 Task: Look for space in Magway, Myanmar from 2nd June, 2023 to 15th June, 2023 for 2 adults and 1 pet in price range Rs.10000 to Rs.15000. Place can be entire place with 1  bedroom having 1 bed and 1 bathroom. Property type can be house, flat, guest house, hotel. Amenities needed are: washing machine. Booking option can be shelf check-in. Required host language is English.
Action: Mouse moved to (428, 90)
Screenshot: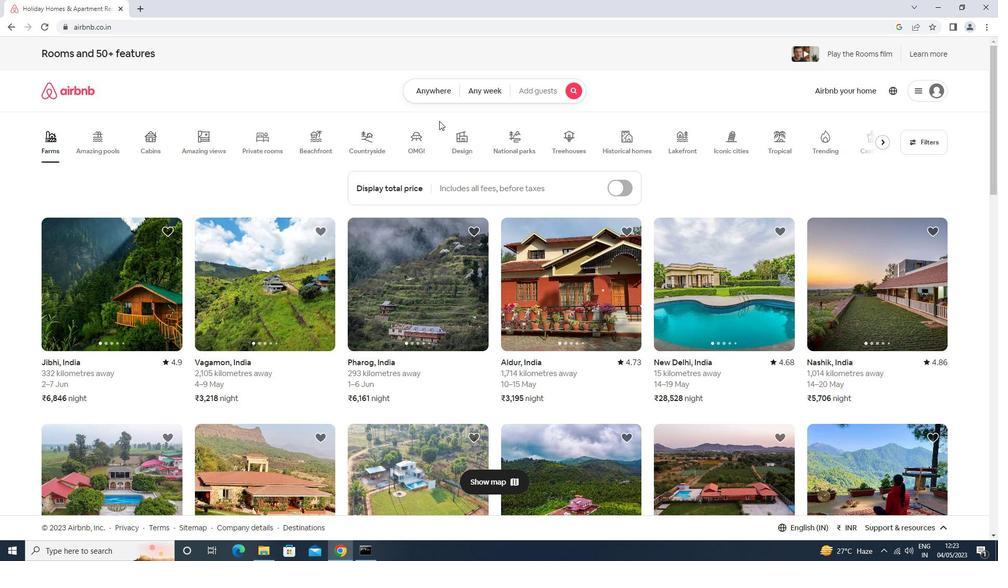 
Action: Mouse pressed left at (428, 90)
Screenshot: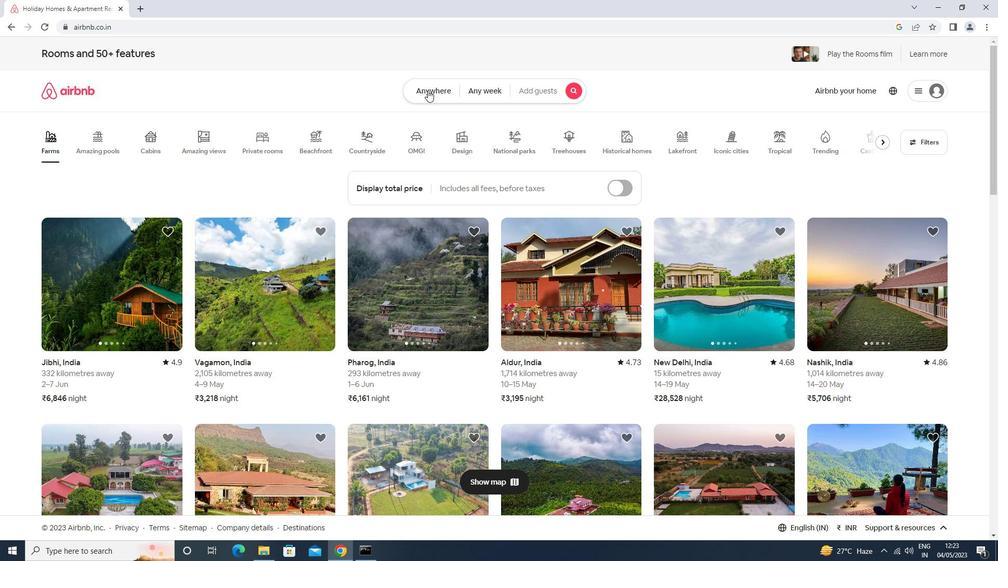 
Action: Mouse moved to (356, 128)
Screenshot: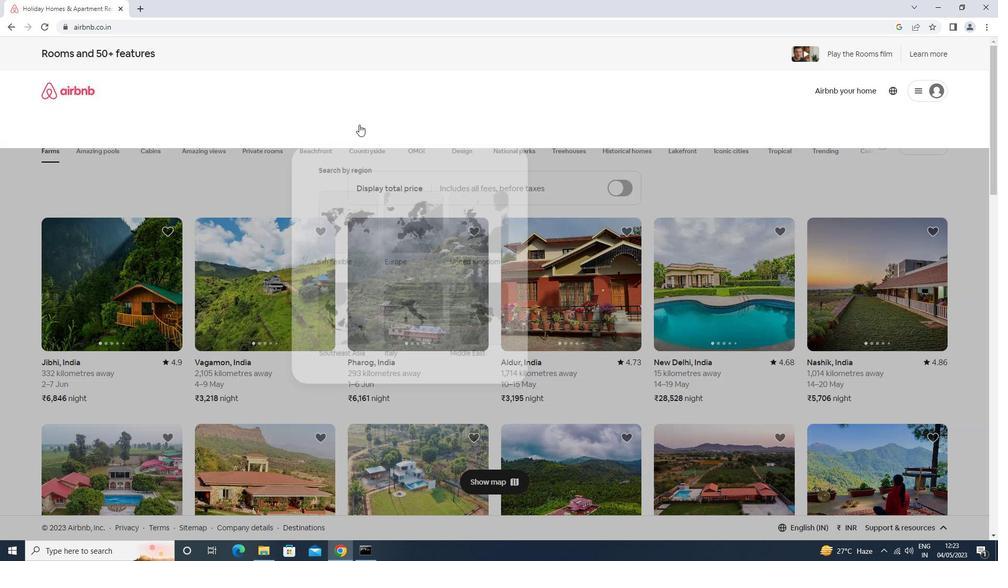 
Action: Mouse pressed left at (356, 128)
Screenshot: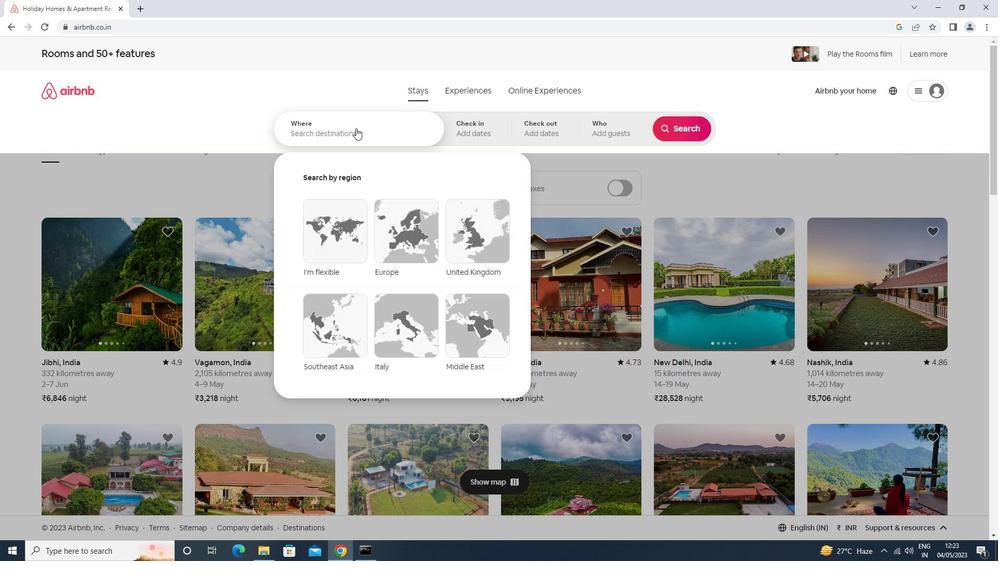 
Action: Mouse moved to (354, 130)
Screenshot: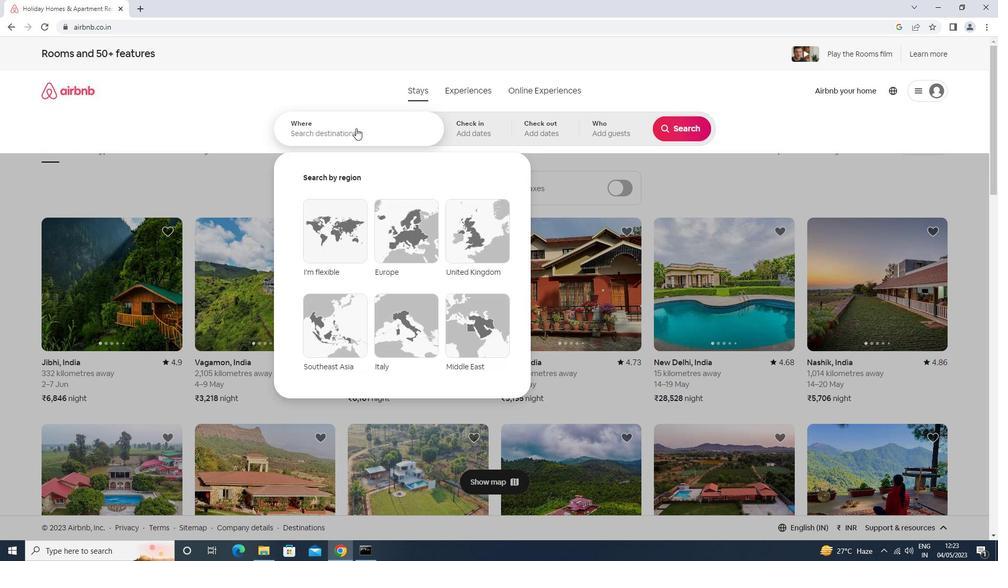 
Action: Key pressed magway<Key.down><Key.enter>
Screenshot: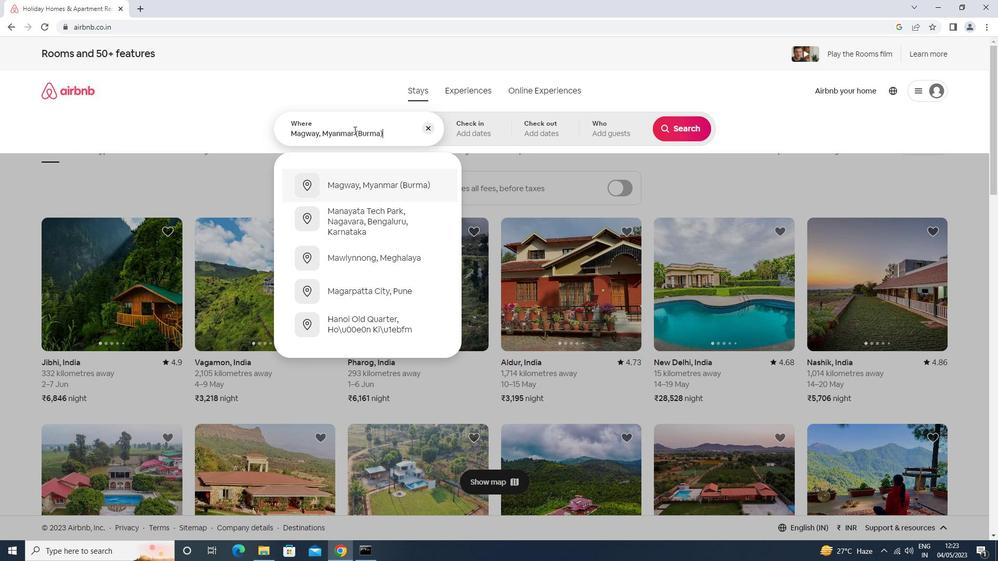 
Action: Mouse moved to (642, 249)
Screenshot: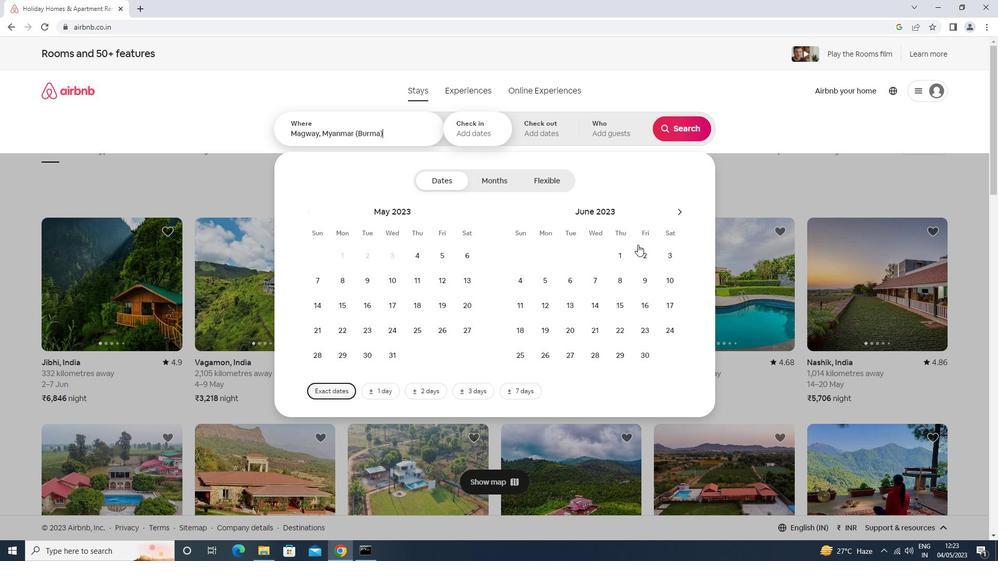 
Action: Mouse pressed left at (642, 249)
Screenshot: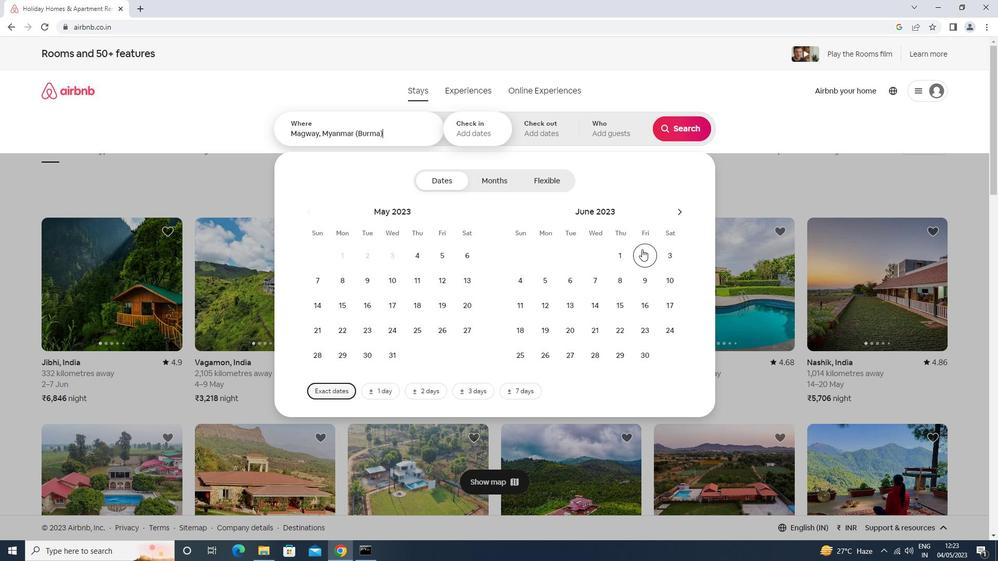 
Action: Mouse moved to (617, 311)
Screenshot: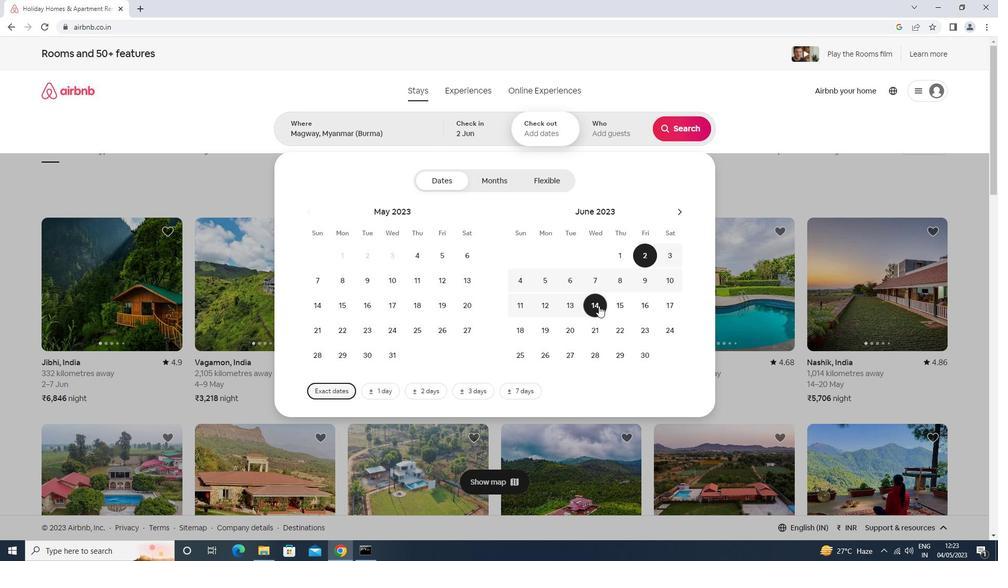 
Action: Mouse pressed left at (617, 311)
Screenshot: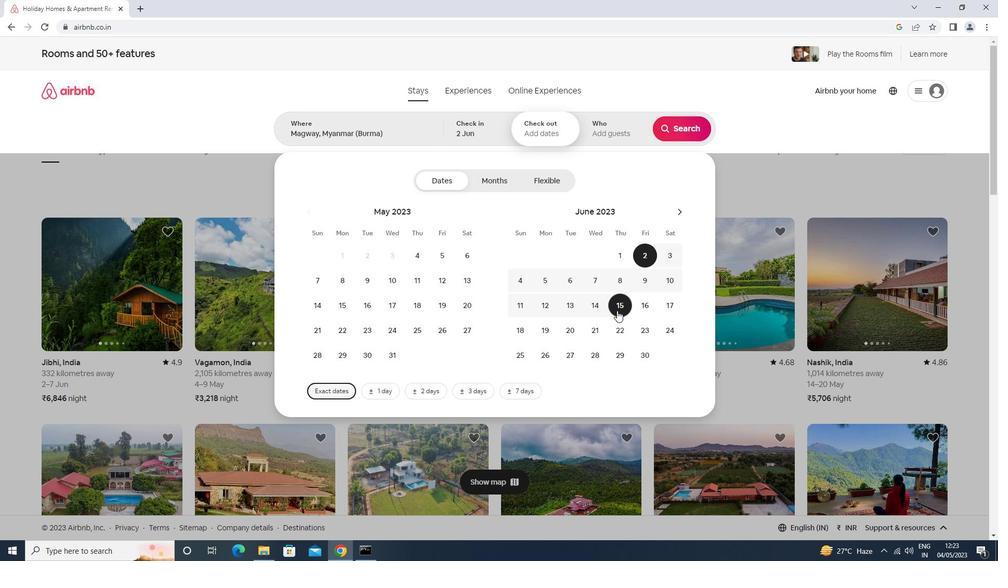 
Action: Mouse moved to (619, 142)
Screenshot: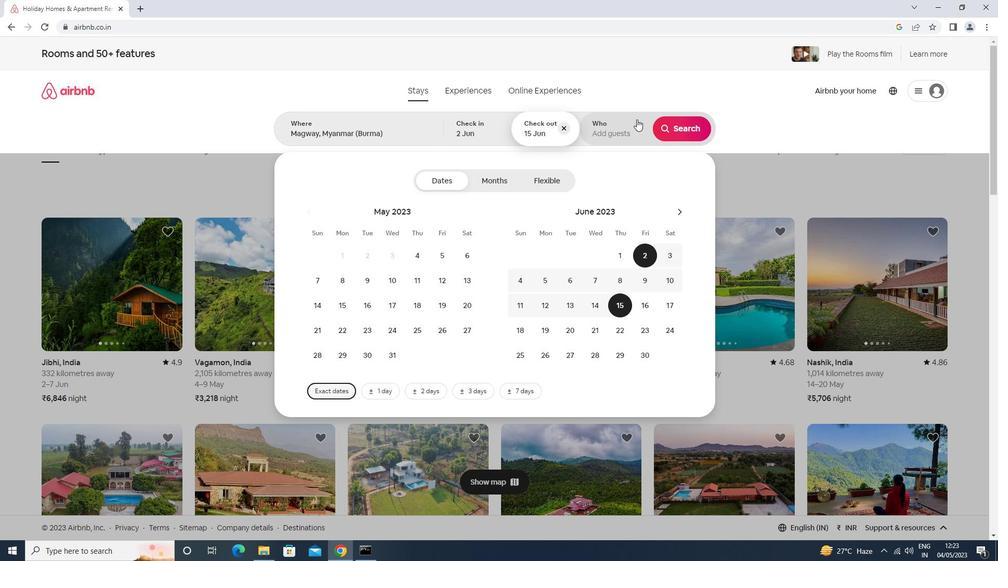 
Action: Mouse pressed left at (619, 142)
Screenshot: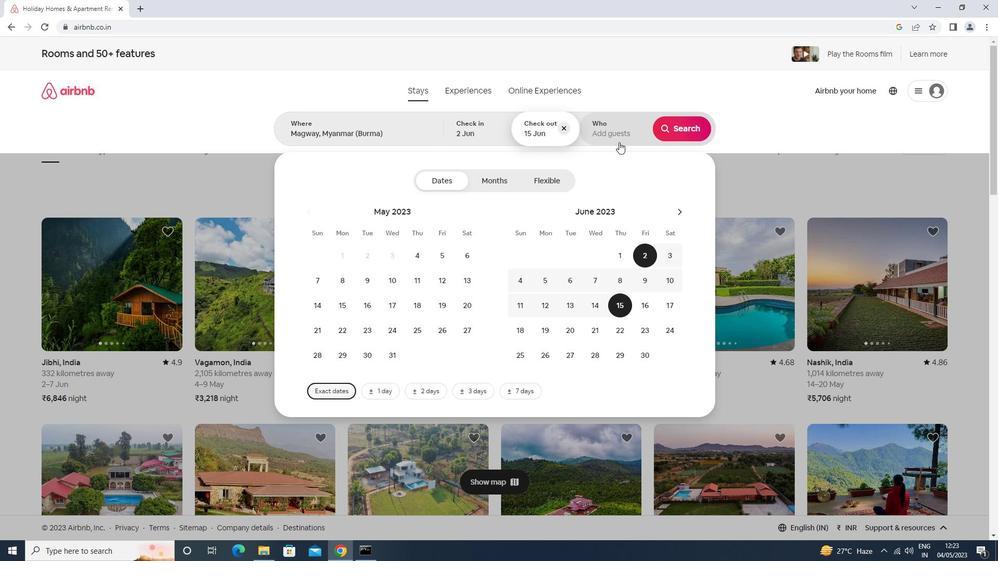 
Action: Mouse moved to (686, 189)
Screenshot: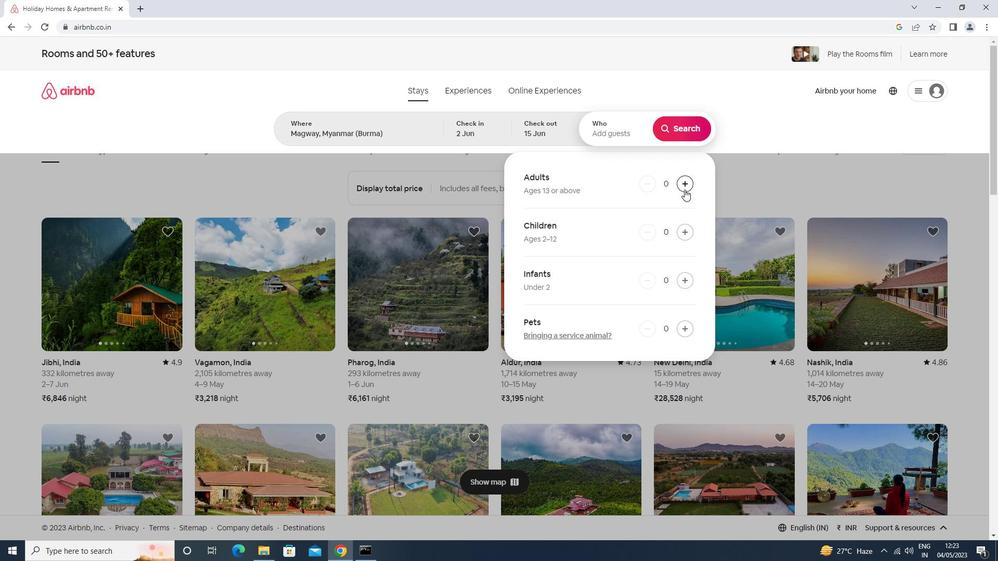 
Action: Mouse pressed left at (686, 189)
Screenshot: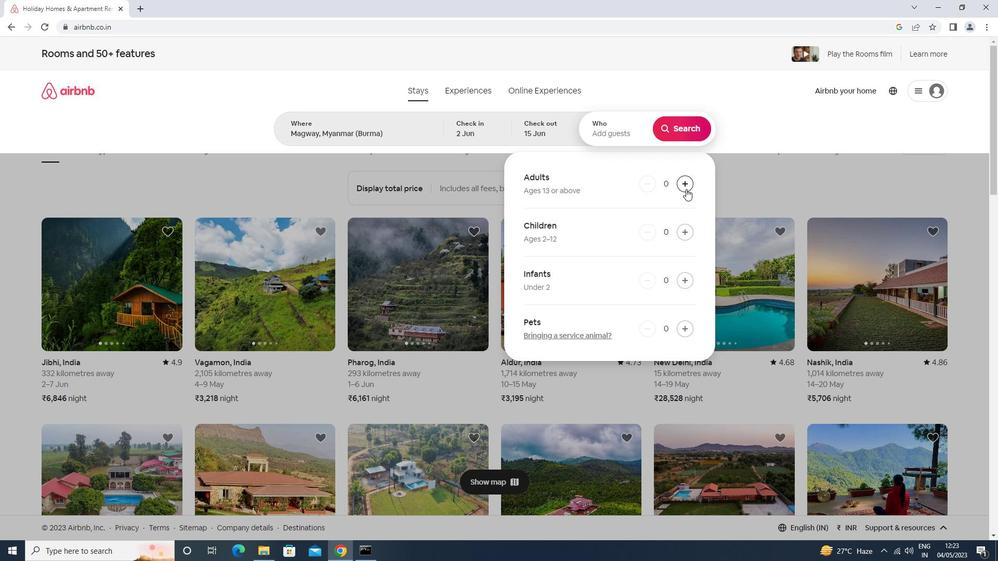 
Action: Mouse moved to (685, 189)
Screenshot: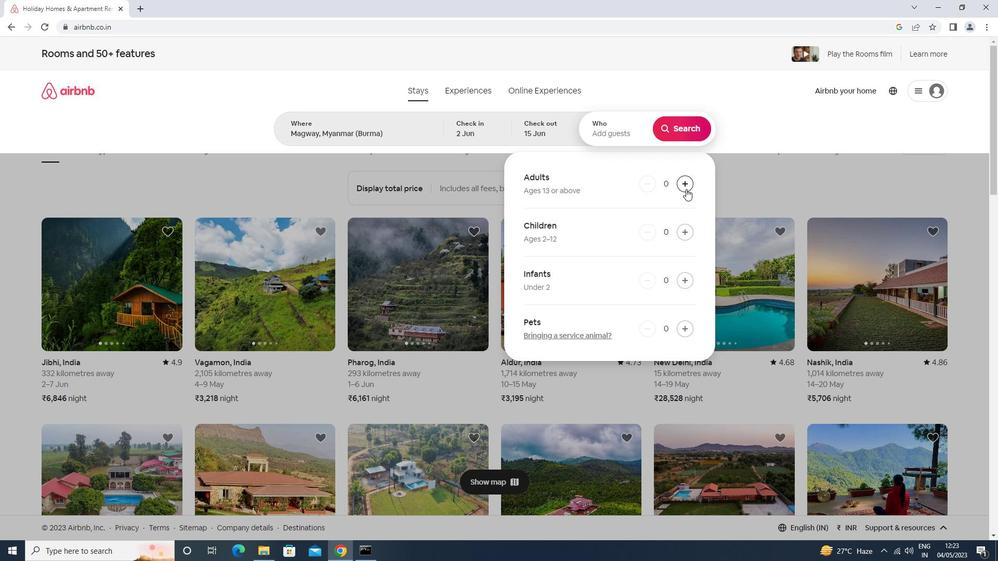 
Action: Mouse pressed left at (685, 189)
Screenshot: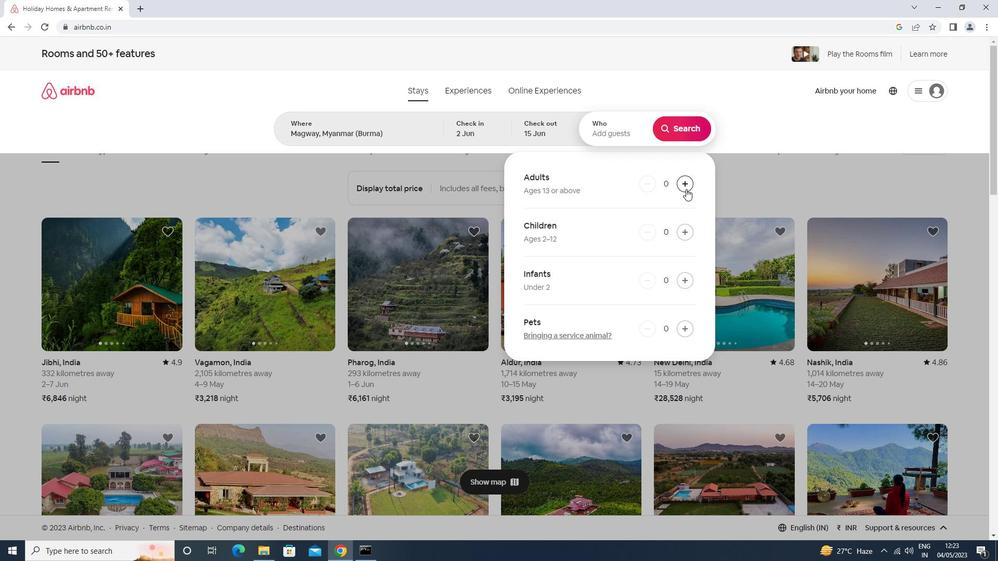 
Action: Mouse moved to (680, 329)
Screenshot: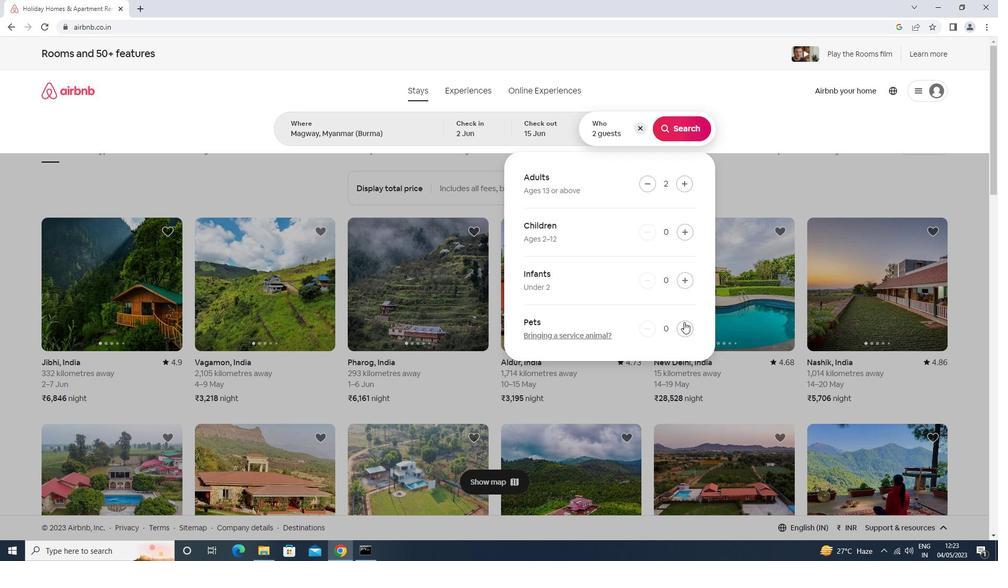 
Action: Mouse pressed left at (680, 329)
Screenshot: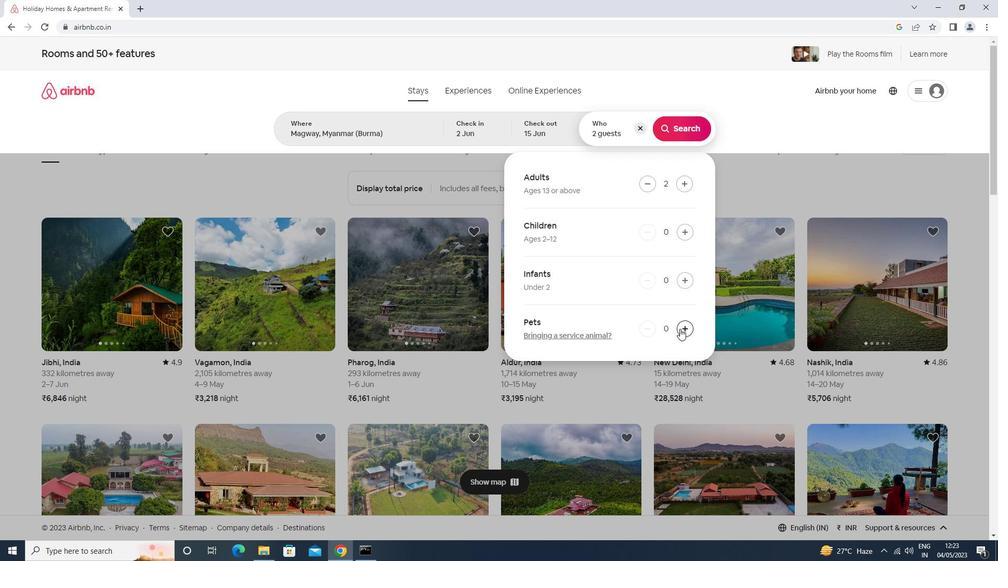 
Action: Mouse moved to (690, 133)
Screenshot: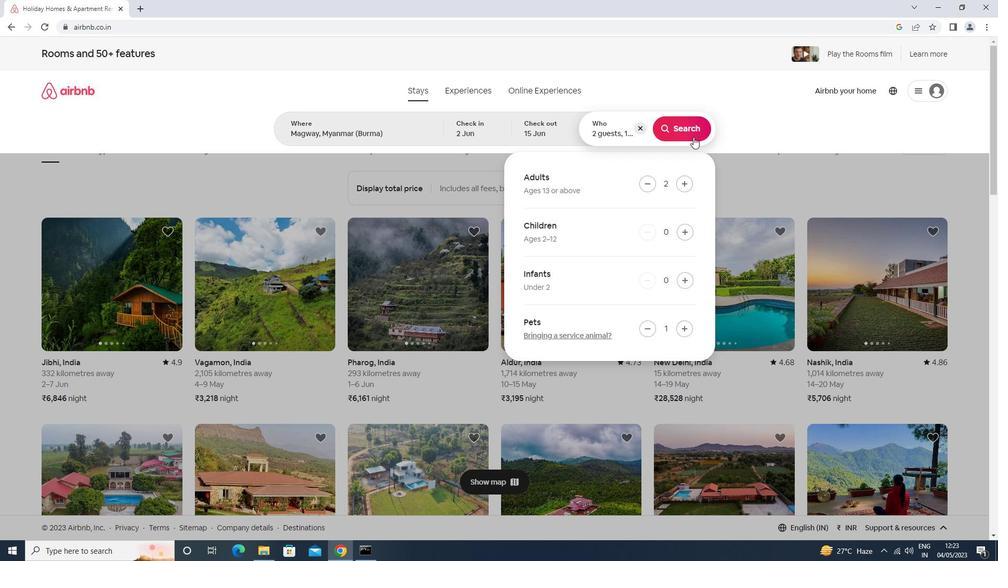 
Action: Mouse pressed left at (690, 133)
Screenshot: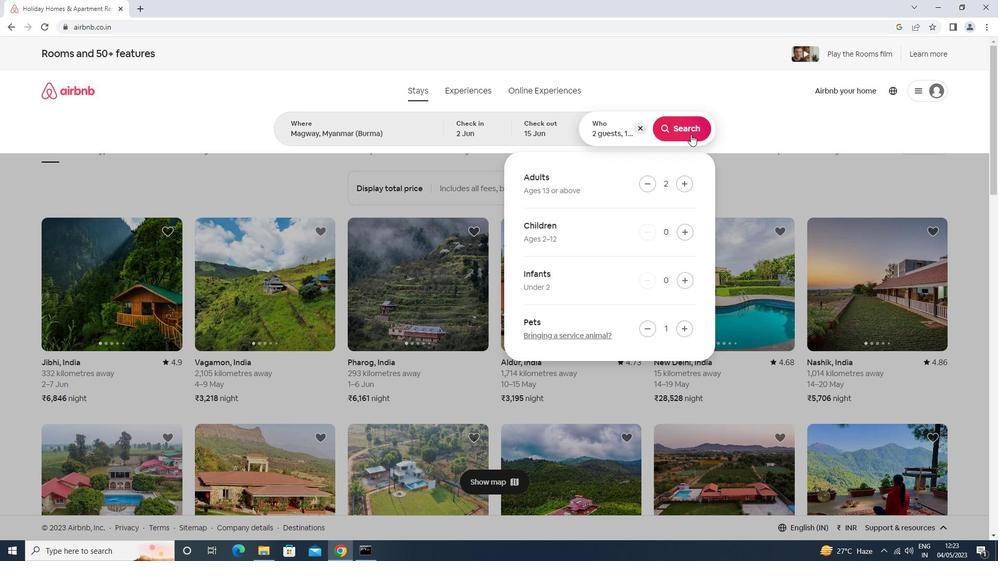 
Action: Mouse moved to (964, 99)
Screenshot: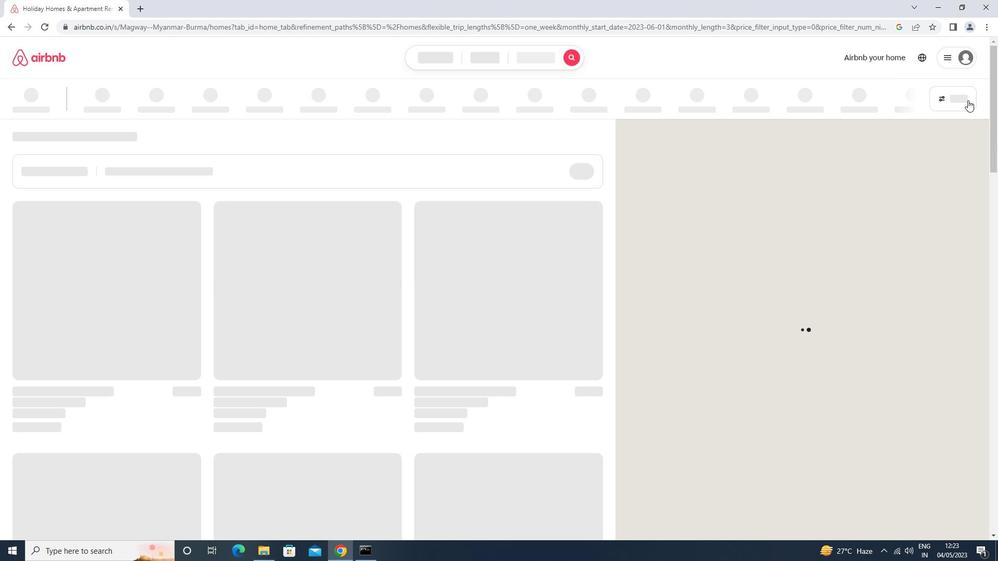 
Action: Mouse pressed left at (964, 99)
Screenshot: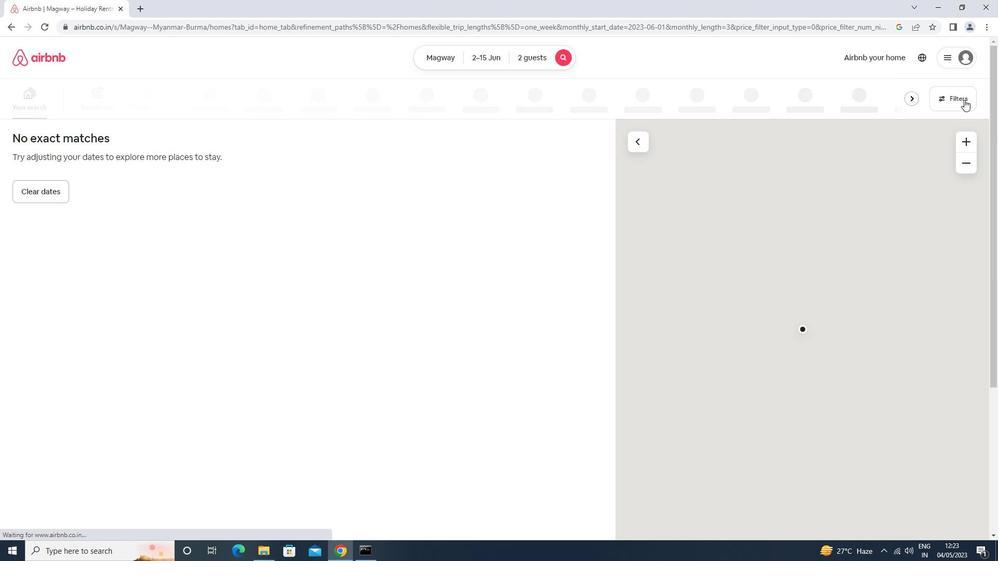
Action: Mouse moved to (410, 164)
Screenshot: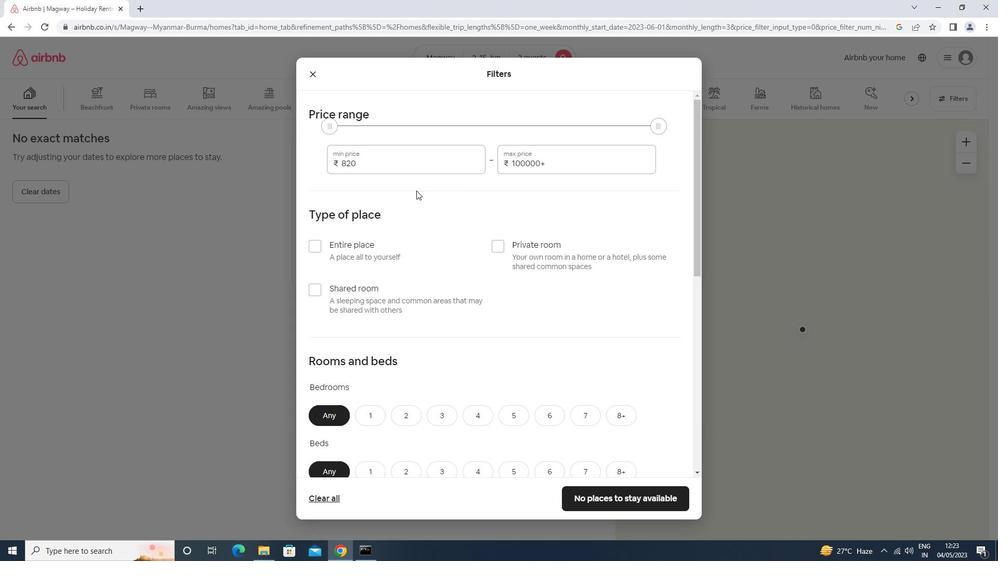 
Action: Mouse pressed left at (410, 164)
Screenshot: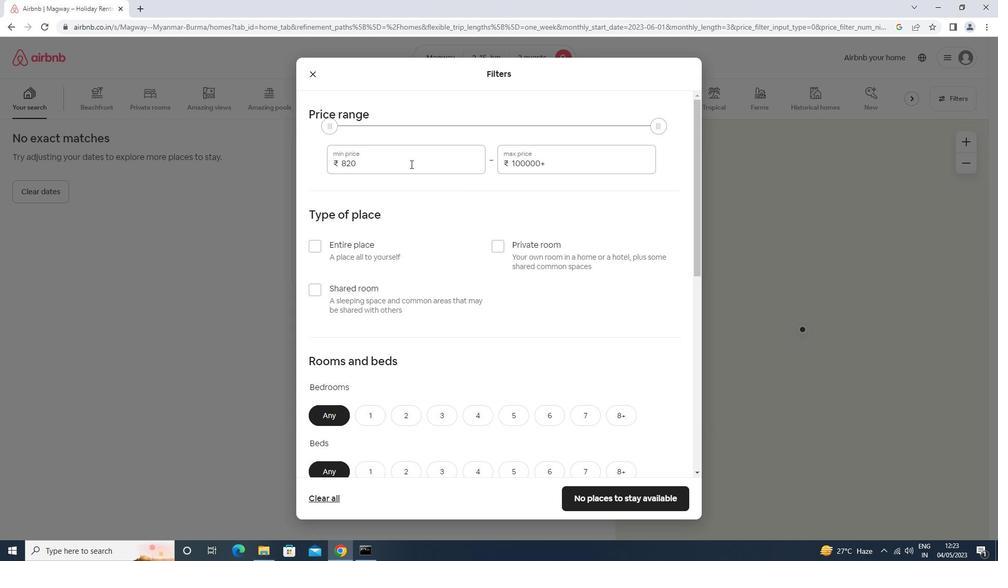 
Action: Key pressed <Key.backspace><Key.backspace><Key.backspace>10000<Key.tab>15000
Screenshot: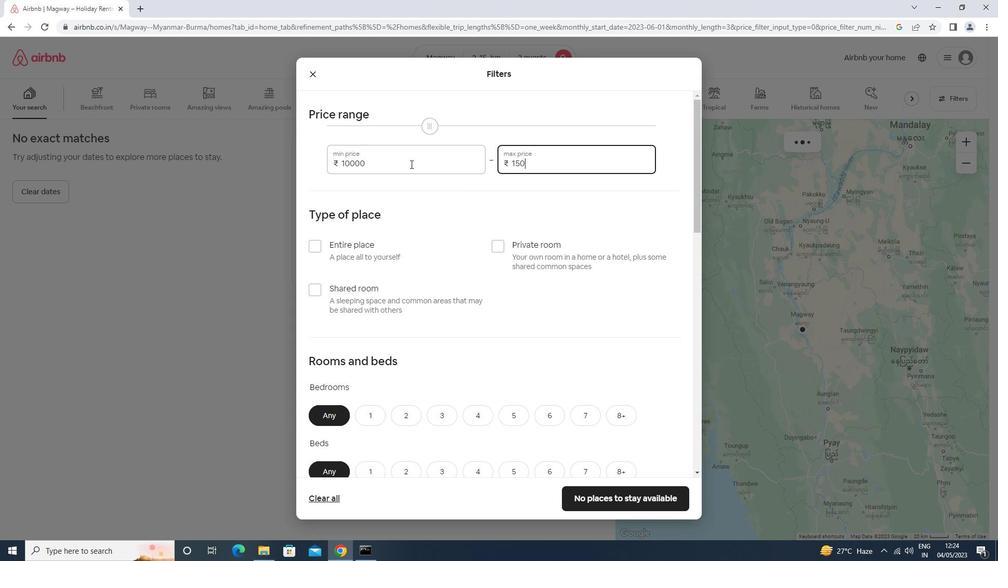 
Action: Mouse moved to (361, 250)
Screenshot: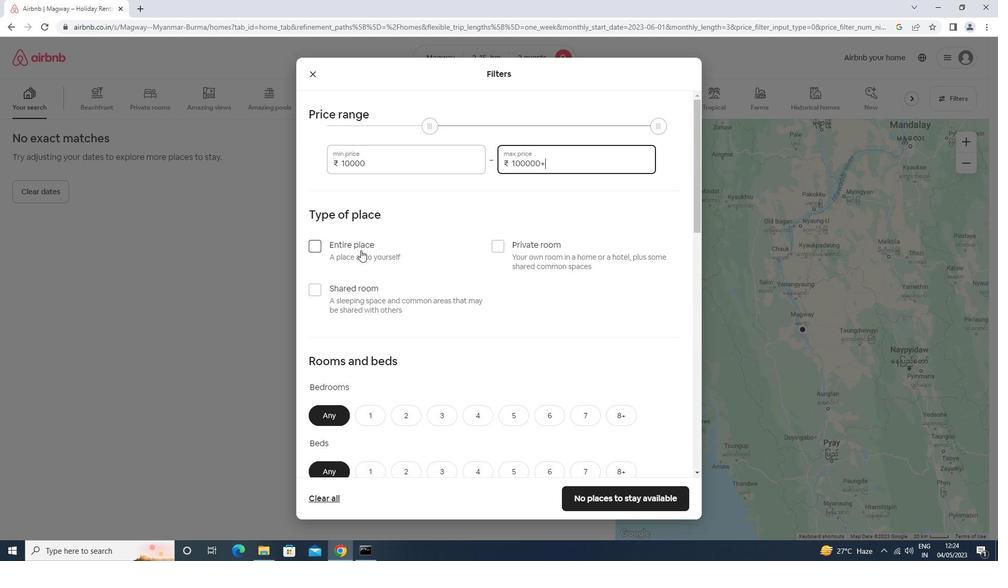 
Action: Mouse pressed left at (361, 250)
Screenshot: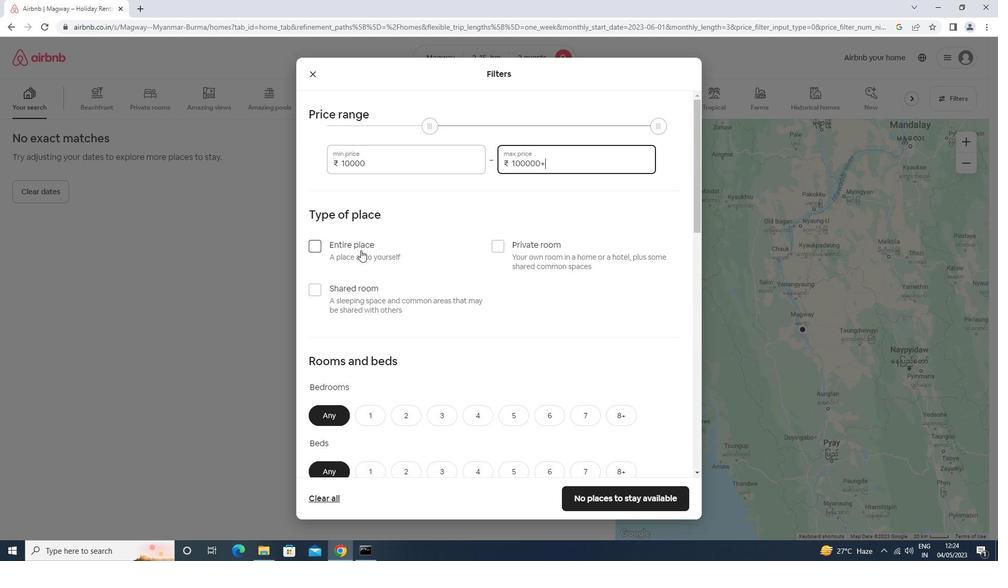 
Action: Mouse moved to (362, 248)
Screenshot: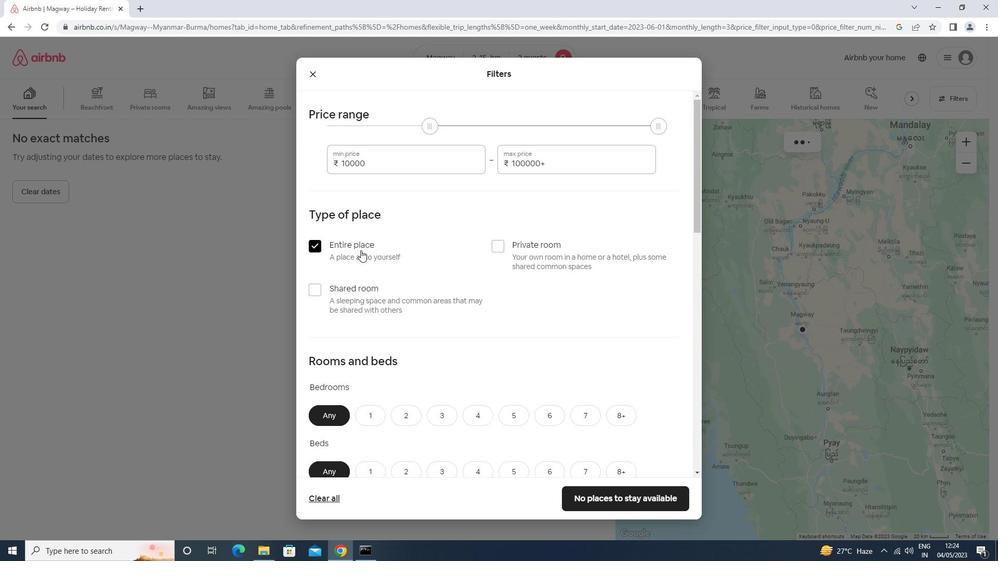 
Action: Mouse scrolled (362, 248) with delta (0, 0)
Screenshot: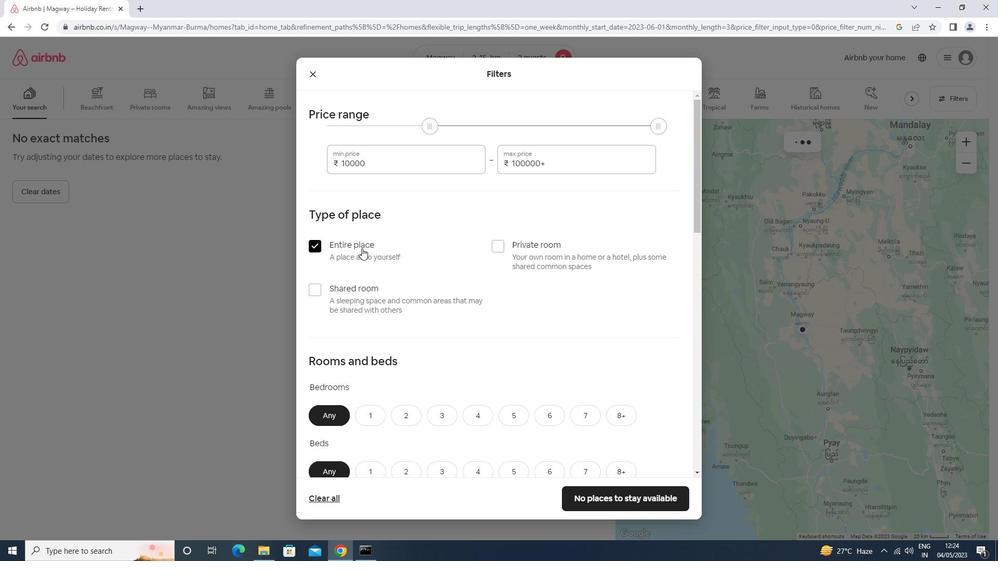 
Action: Mouse scrolled (362, 248) with delta (0, 0)
Screenshot: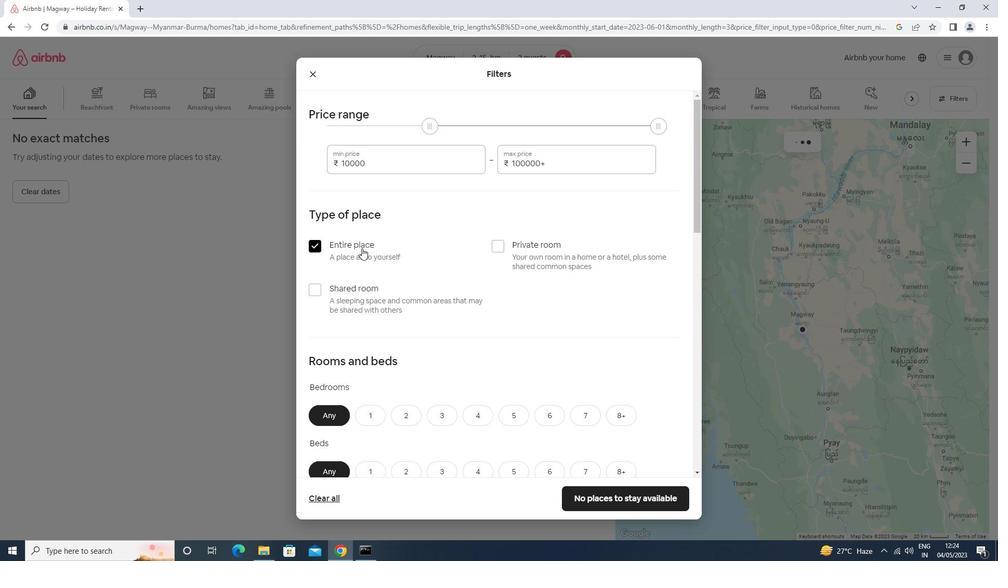 
Action: Mouse scrolled (362, 248) with delta (0, 0)
Screenshot: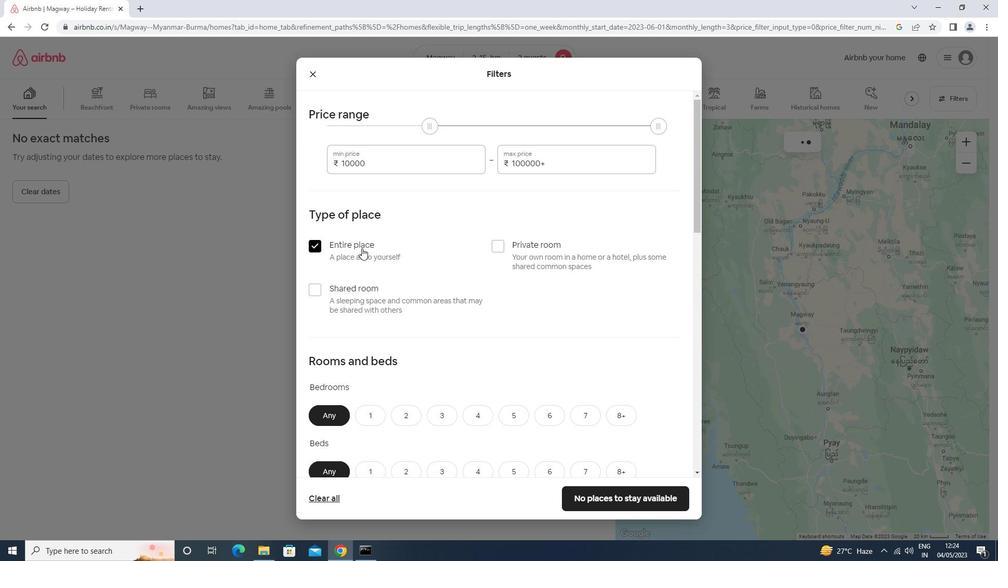 
Action: Mouse moved to (364, 255)
Screenshot: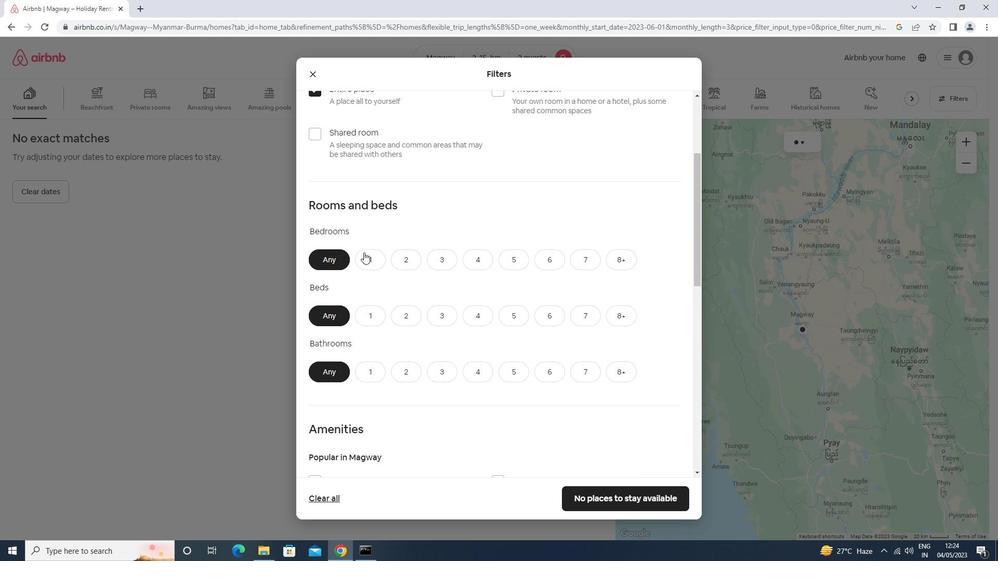 
Action: Mouse pressed left at (364, 255)
Screenshot: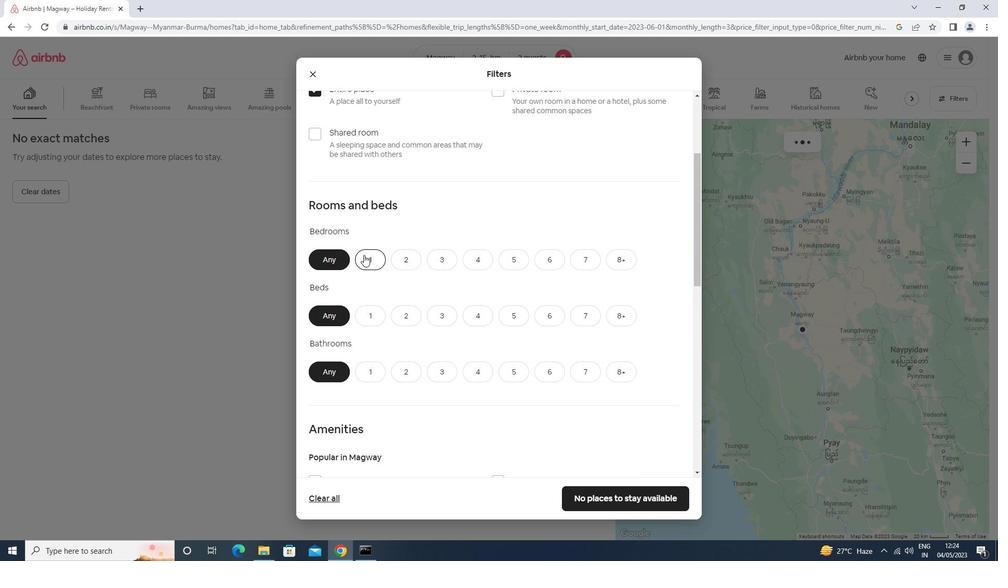 
Action: Mouse moved to (378, 318)
Screenshot: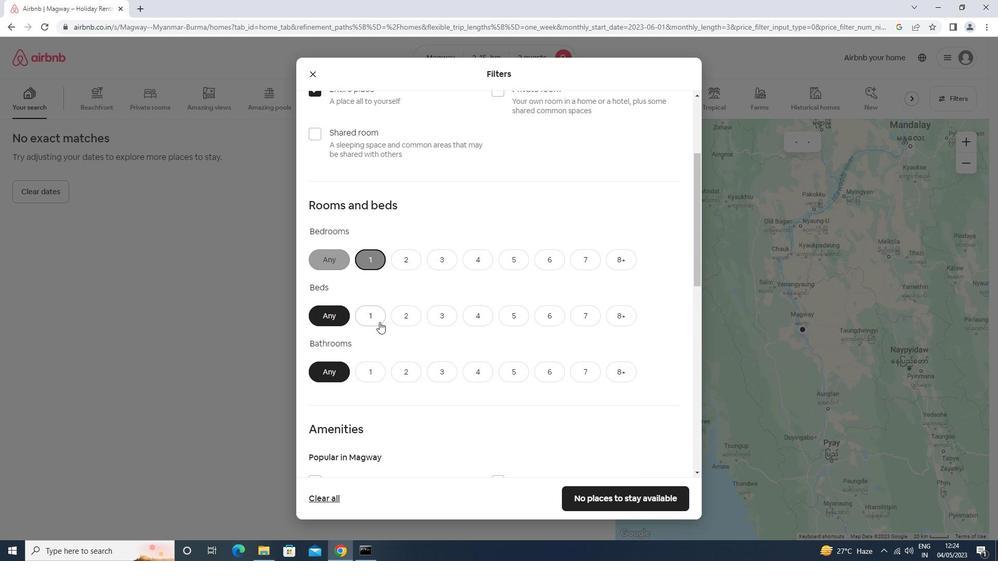
Action: Mouse pressed left at (378, 318)
Screenshot: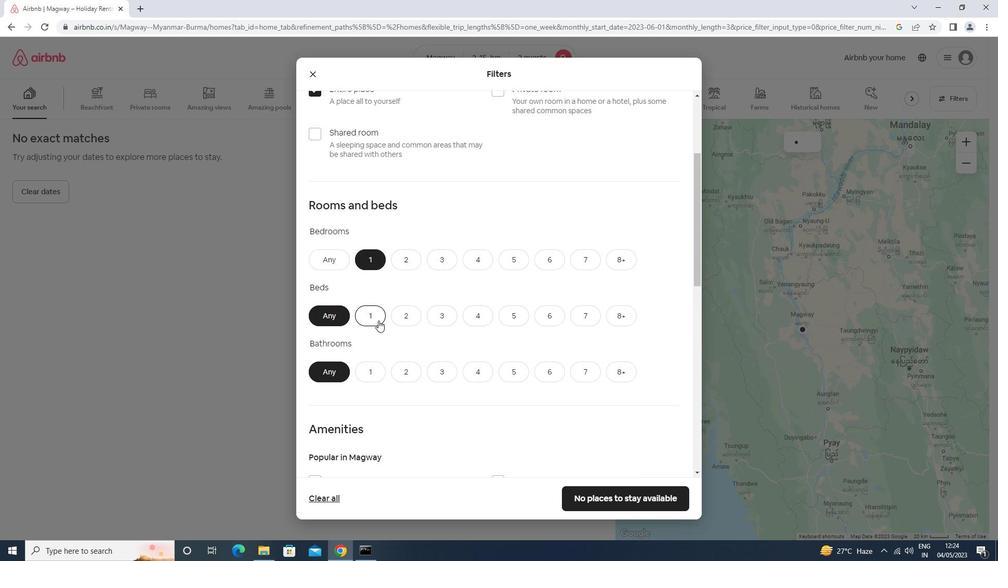 
Action: Mouse moved to (375, 371)
Screenshot: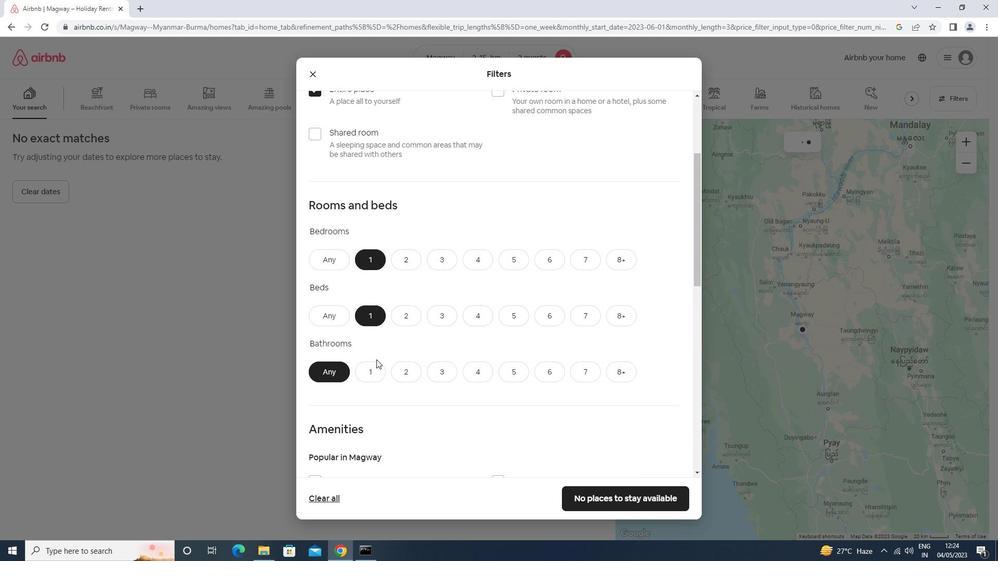 
Action: Mouse pressed left at (375, 371)
Screenshot: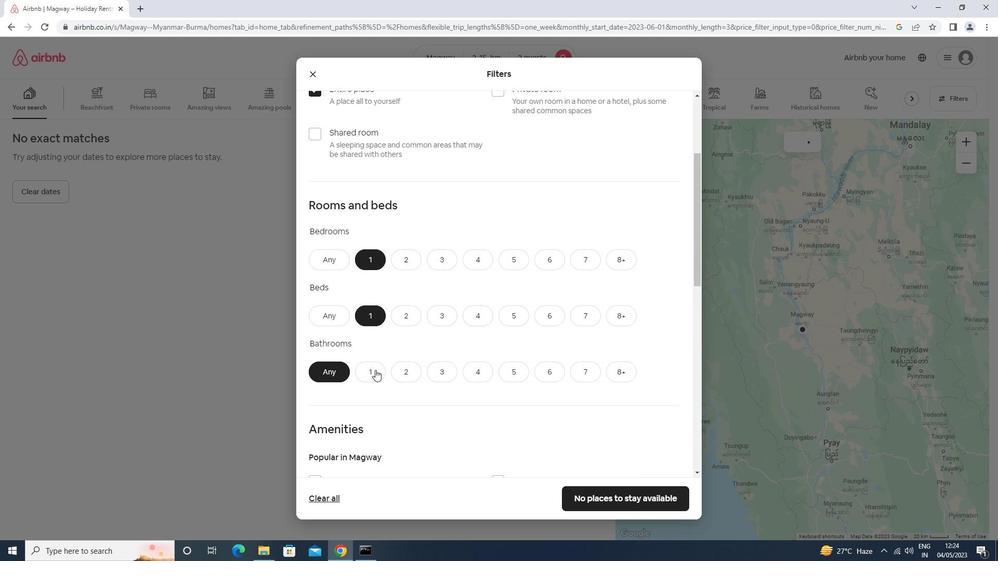 
Action: Mouse moved to (374, 371)
Screenshot: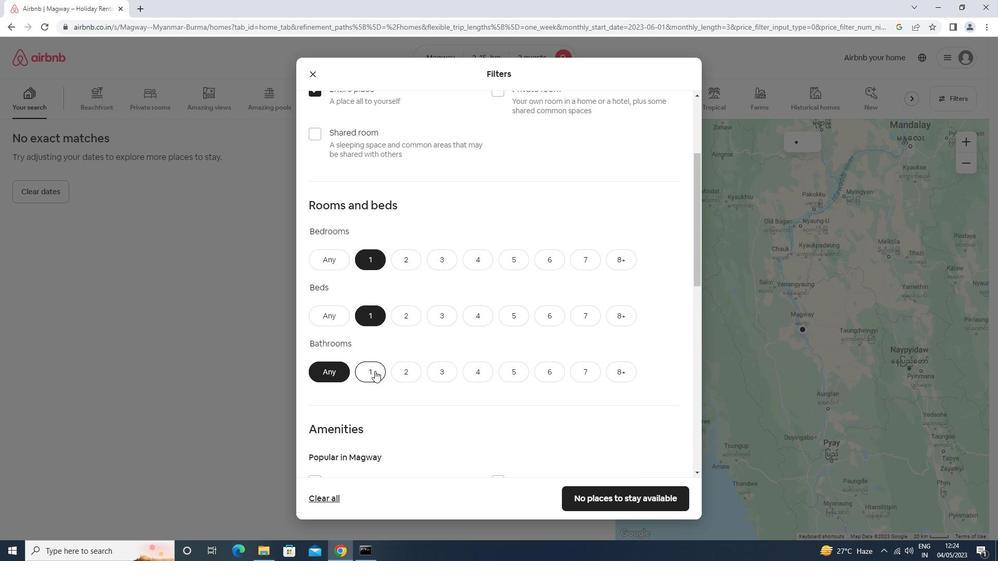 
Action: Mouse scrolled (374, 371) with delta (0, 0)
Screenshot: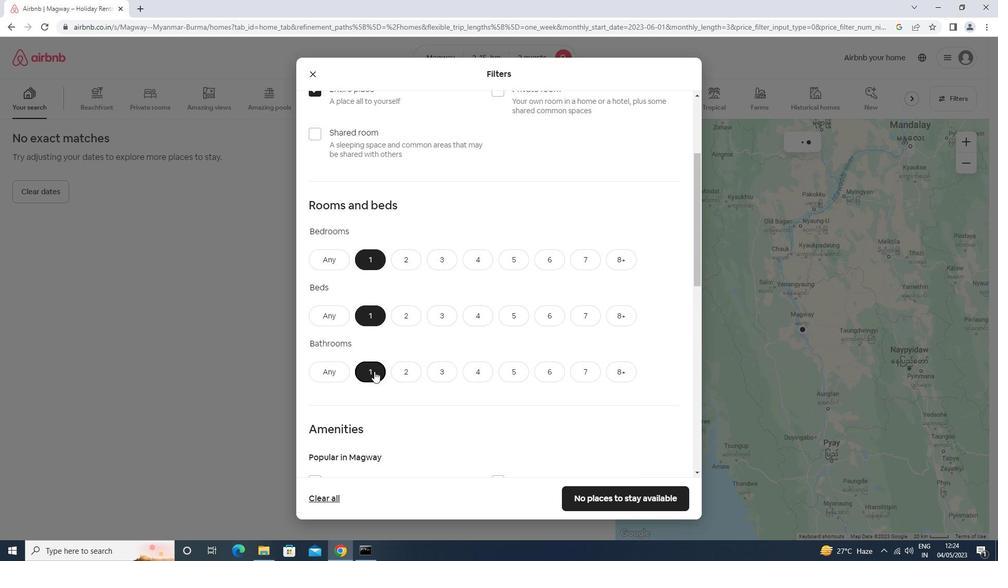 
Action: Mouse scrolled (374, 371) with delta (0, 0)
Screenshot: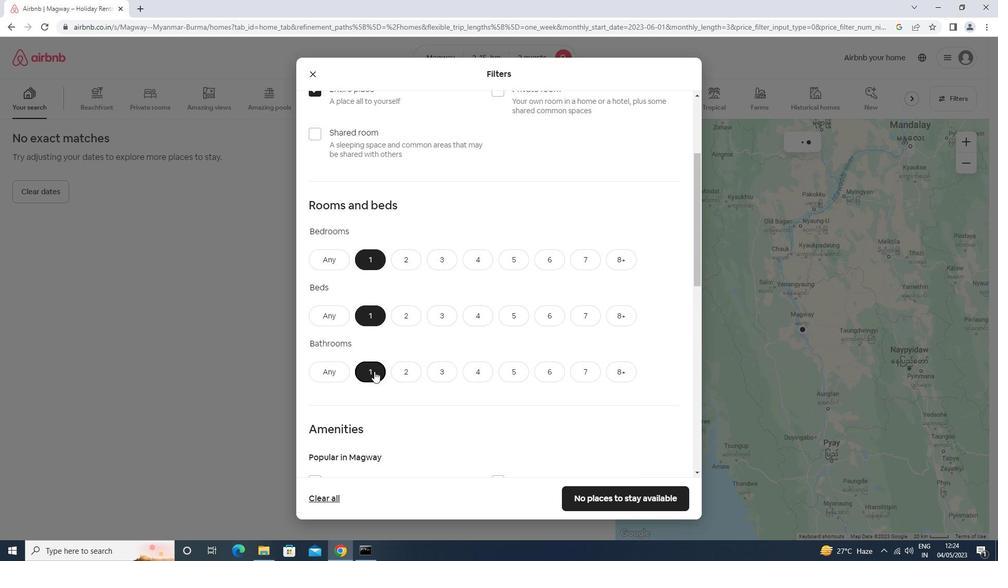 
Action: Mouse scrolled (374, 371) with delta (0, 0)
Screenshot: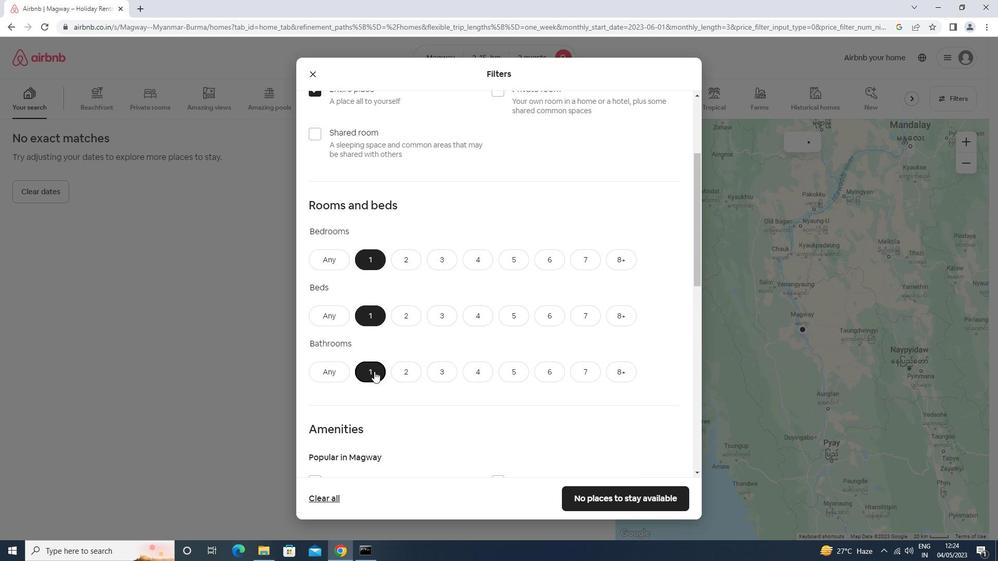 
Action: Mouse moved to (367, 349)
Screenshot: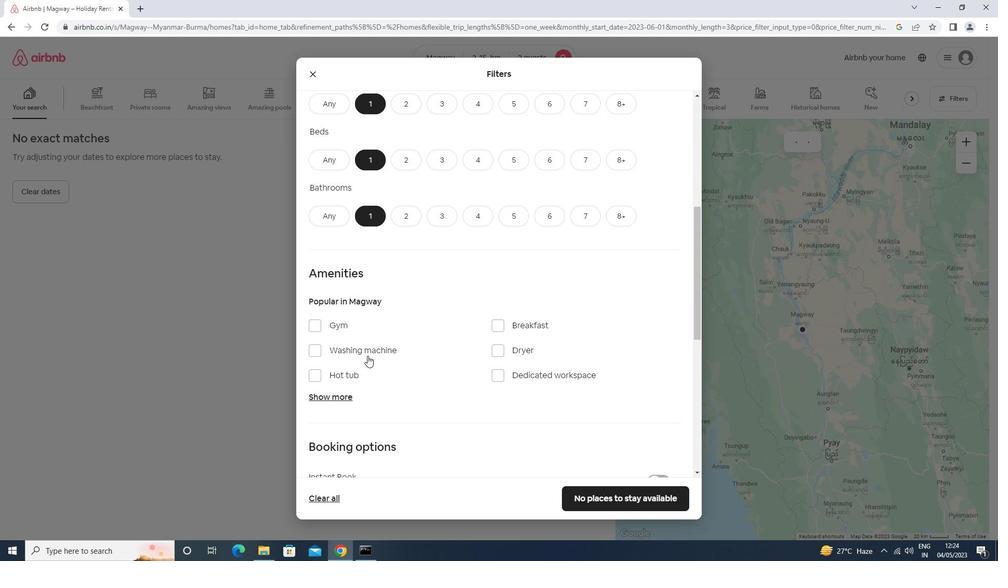 
Action: Mouse pressed left at (367, 349)
Screenshot: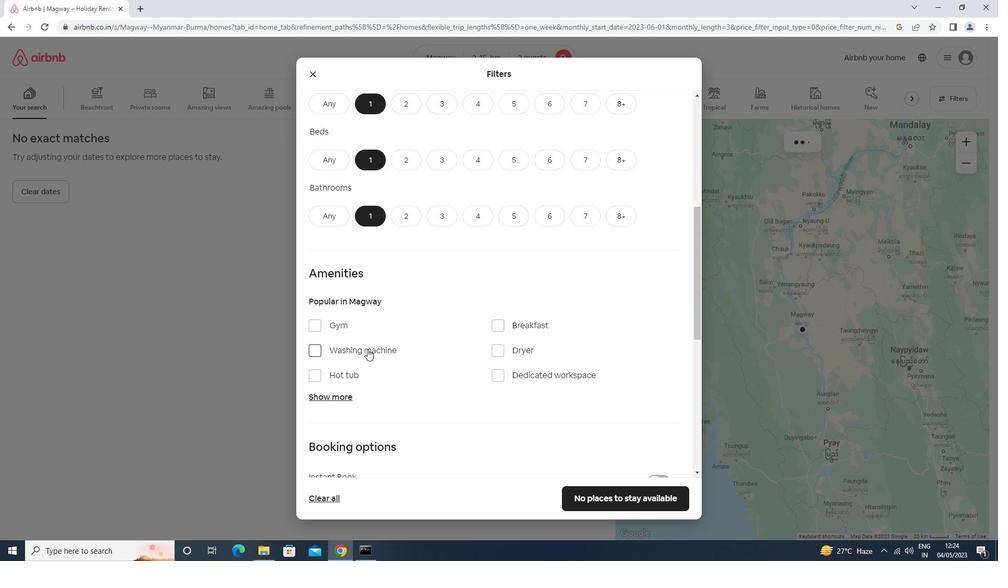 
Action: Mouse scrolled (367, 349) with delta (0, 0)
Screenshot: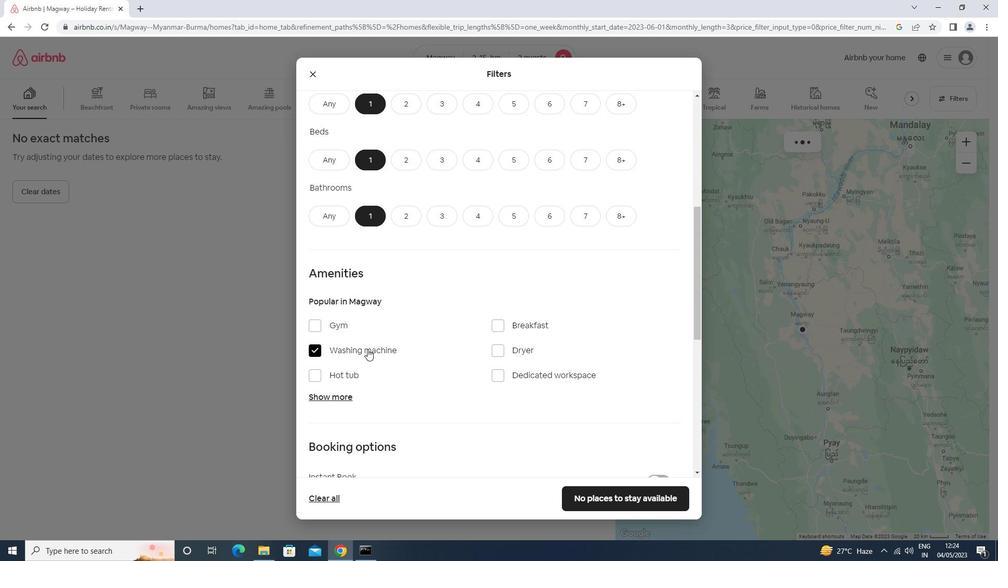 
Action: Mouse scrolled (367, 349) with delta (0, 0)
Screenshot: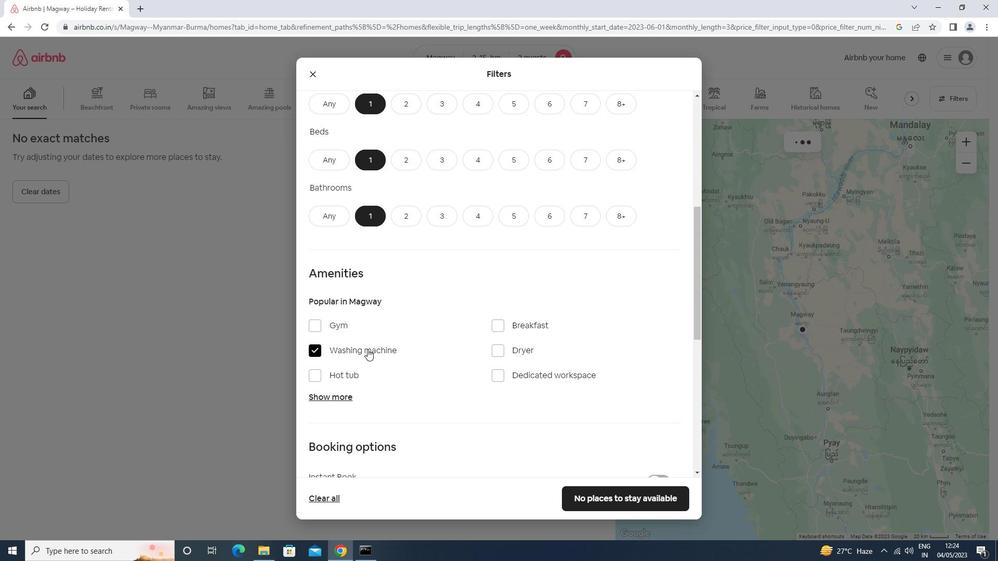 
Action: Mouse scrolled (367, 349) with delta (0, 0)
Screenshot: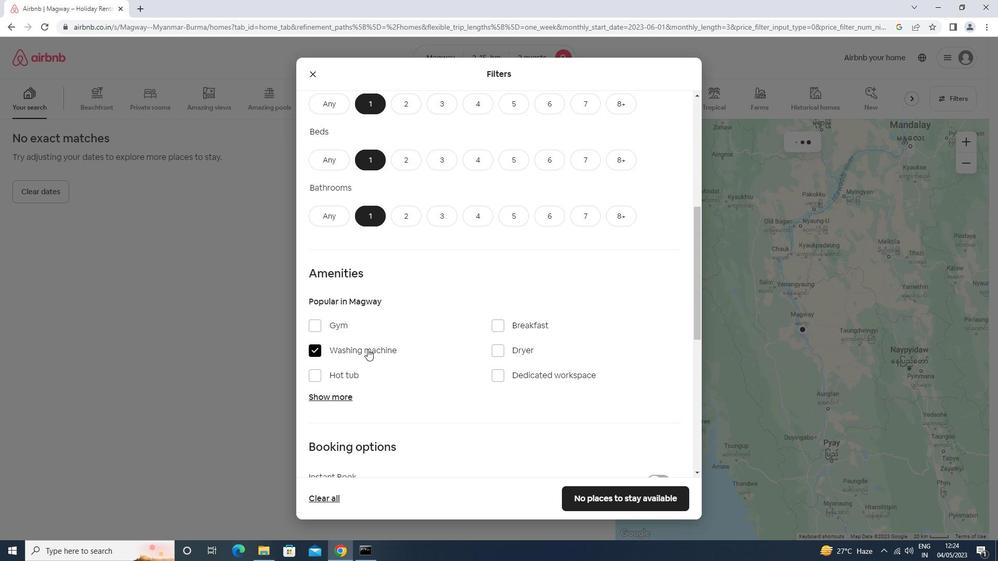 
Action: Mouse moved to (651, 363)
Screenshot: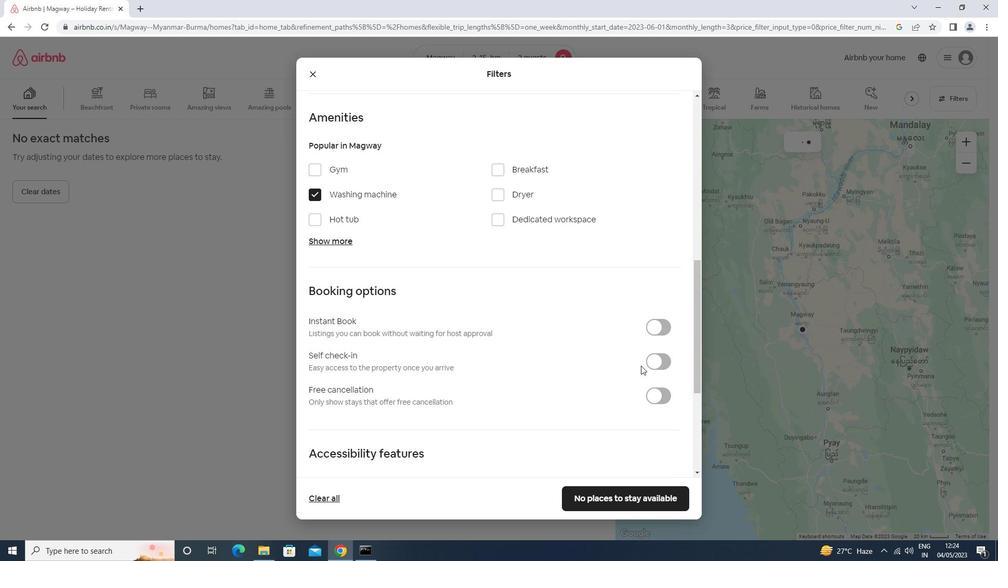 
Action: Mouse pressed left at (651, 363)
Screenshot: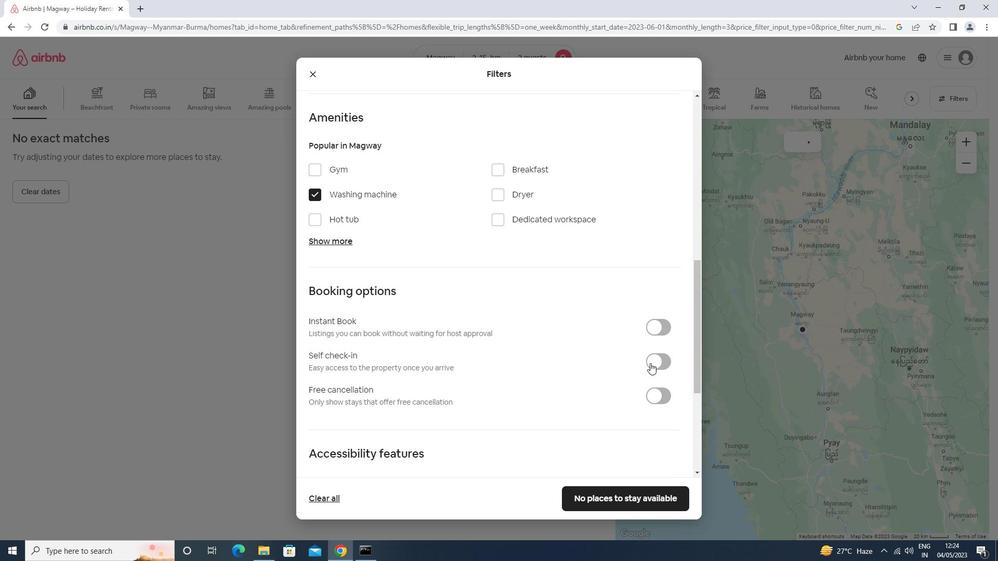 
Action: Mouse moved to (651, 363)
Screenshot: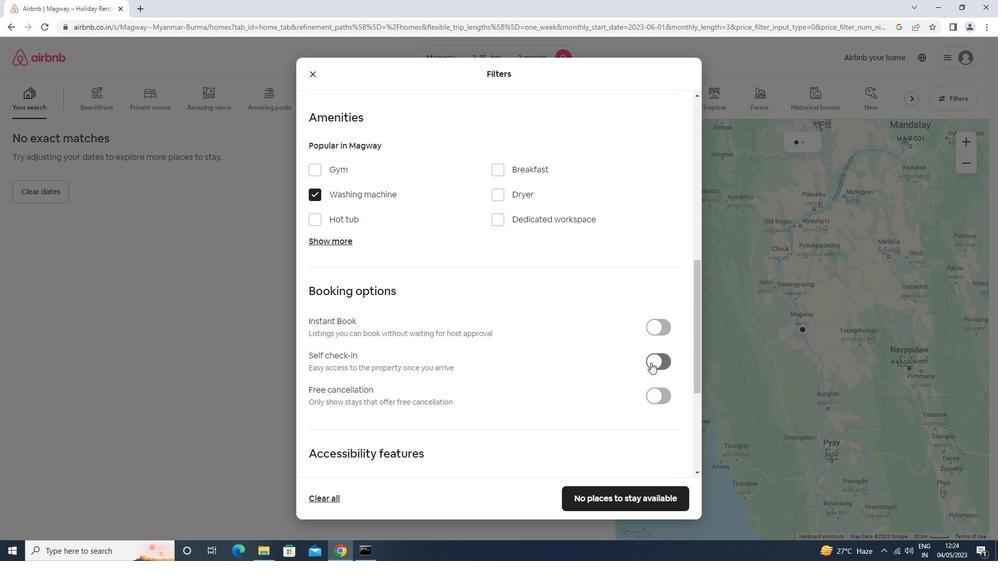
Action: Mouse scrolled (651, 363) with delta (0, 0)
Screenshot: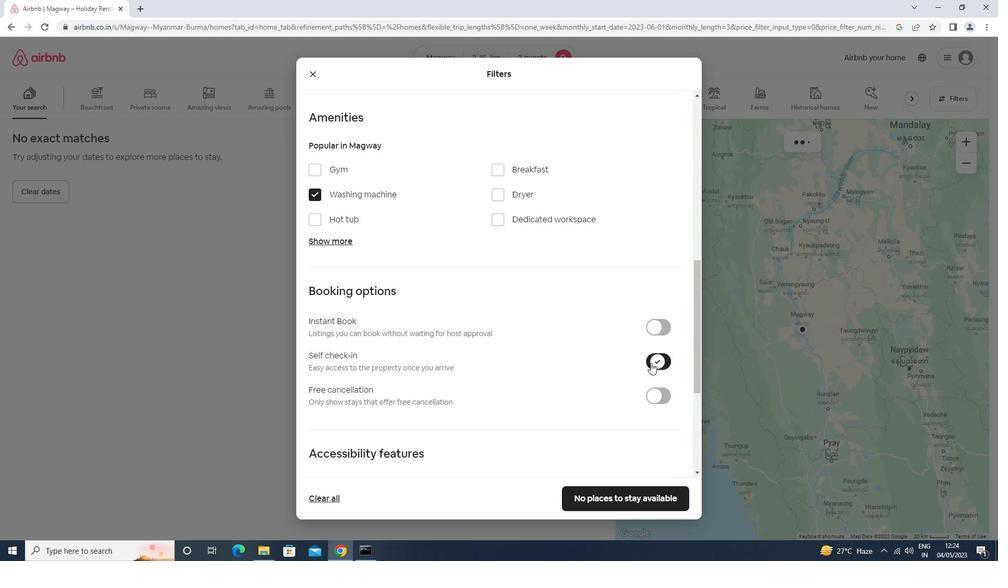 
Action: Mouse scrolled (651, 363) with delta (0, 0)
Screenshot: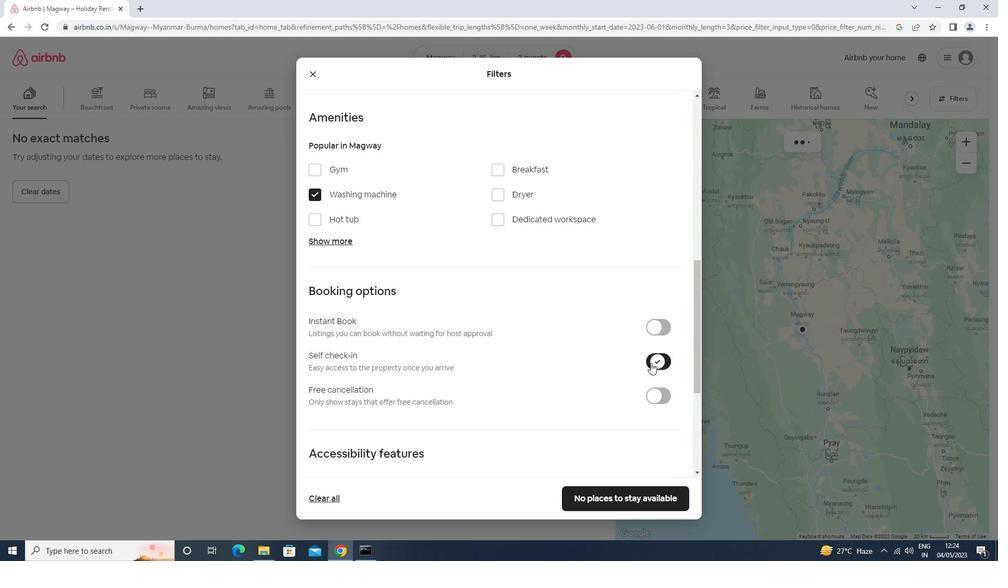 
Action: Mouse scrolled (651, 363) with delta (0, 0)
Screenshot: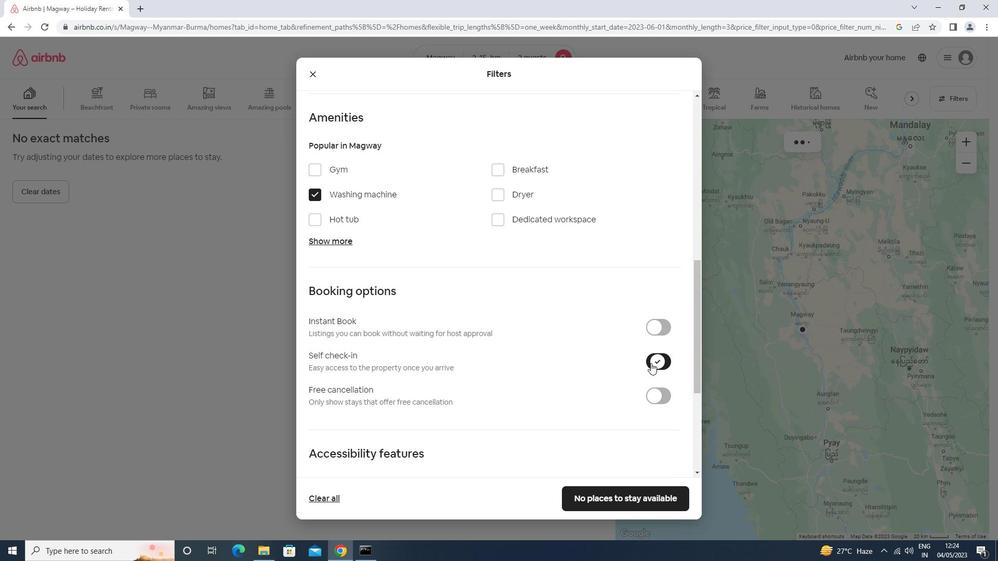 
Action: Mouse scrolled (651, 363) with delta (0, 0)
Screenshot: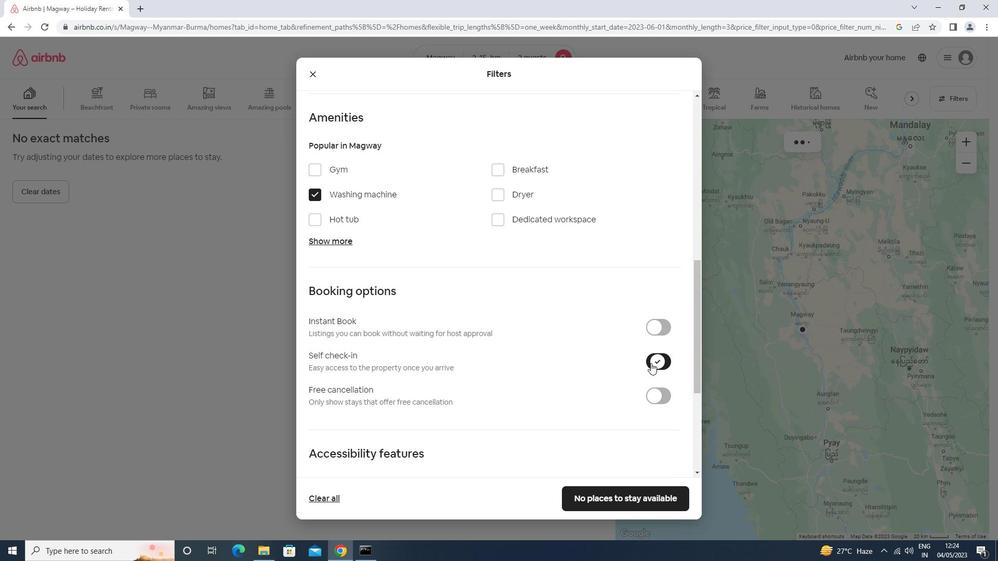 
Action: Mouse scrolled (651, 363) with delta (0, 0)
Screenshot: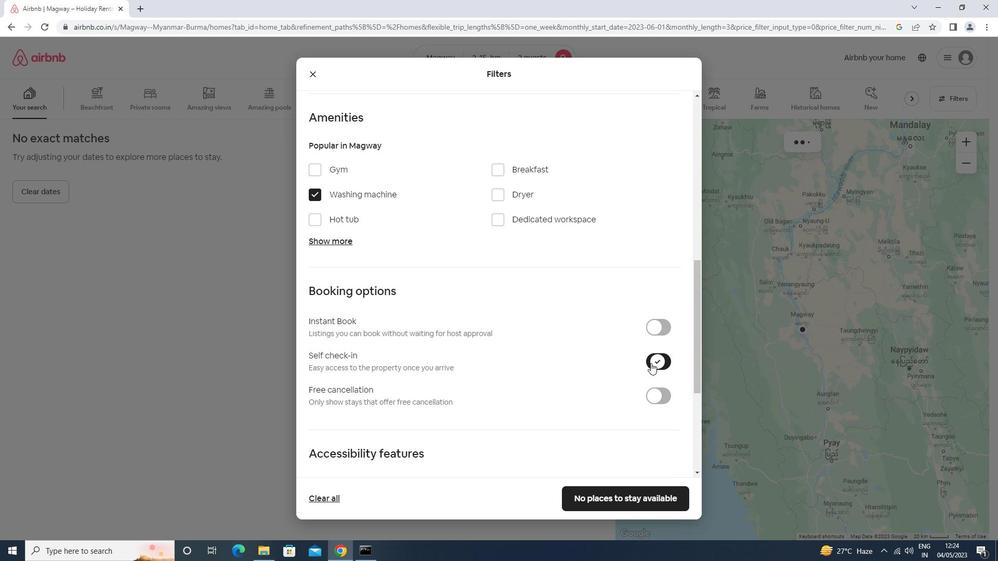 
Action: Mouse scrolled (651, 363) with delta (0, 0)
Screenshot: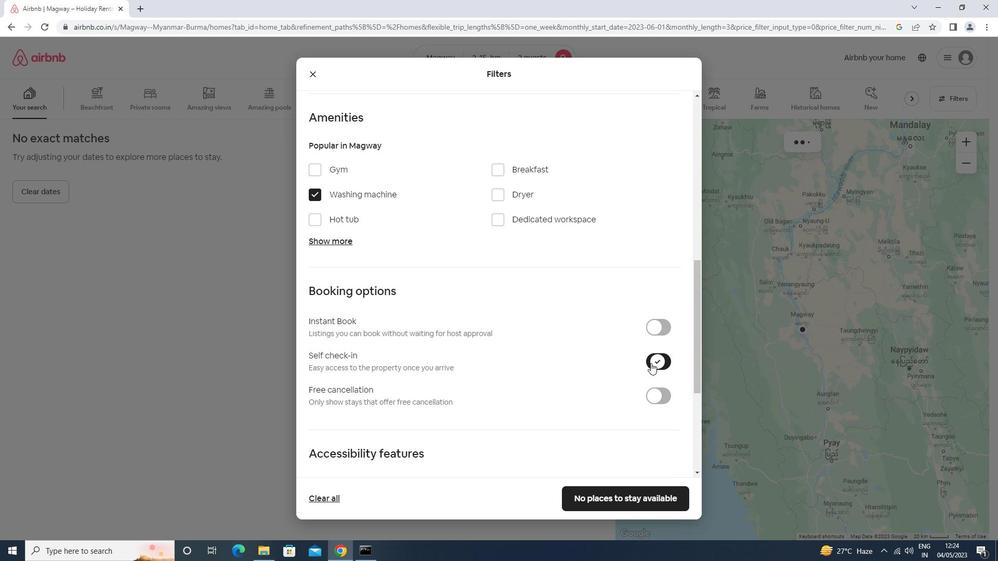 
Action: Mouse moved to (619, 503)
Screenshot: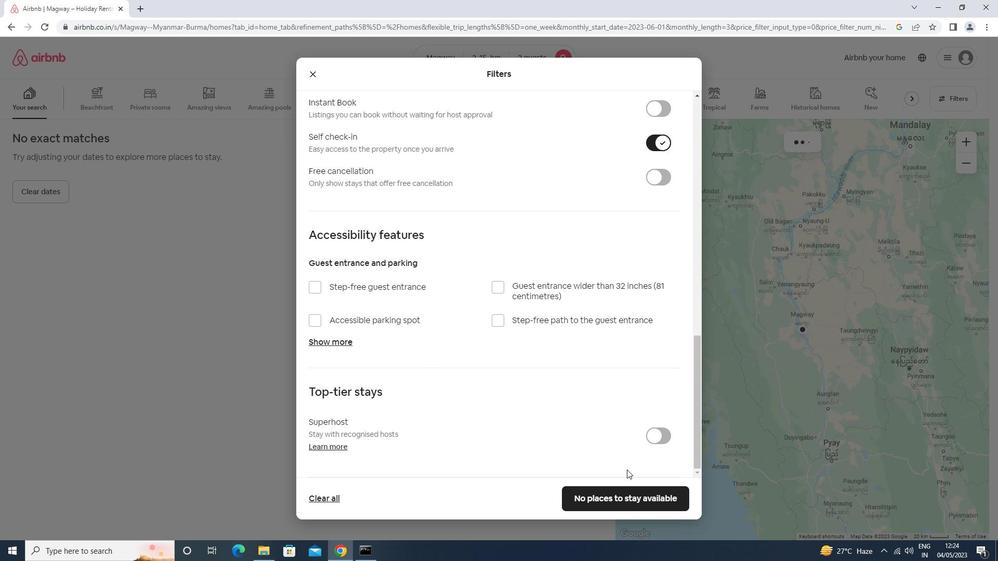 
Action: Mouse pressed left at (619, 503)
Screenshot: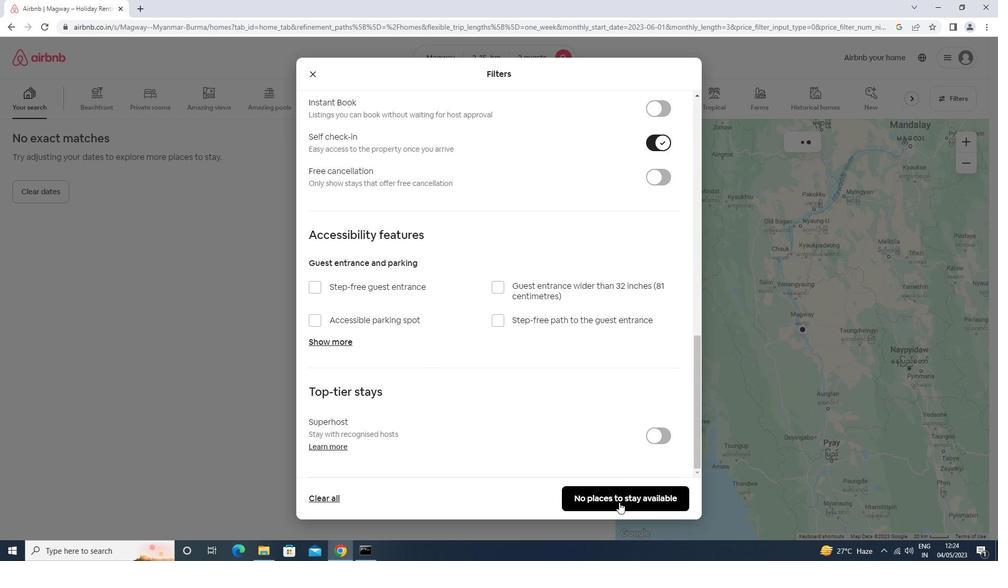 
Action: Mouse moved to (615, 500)
Screenshot: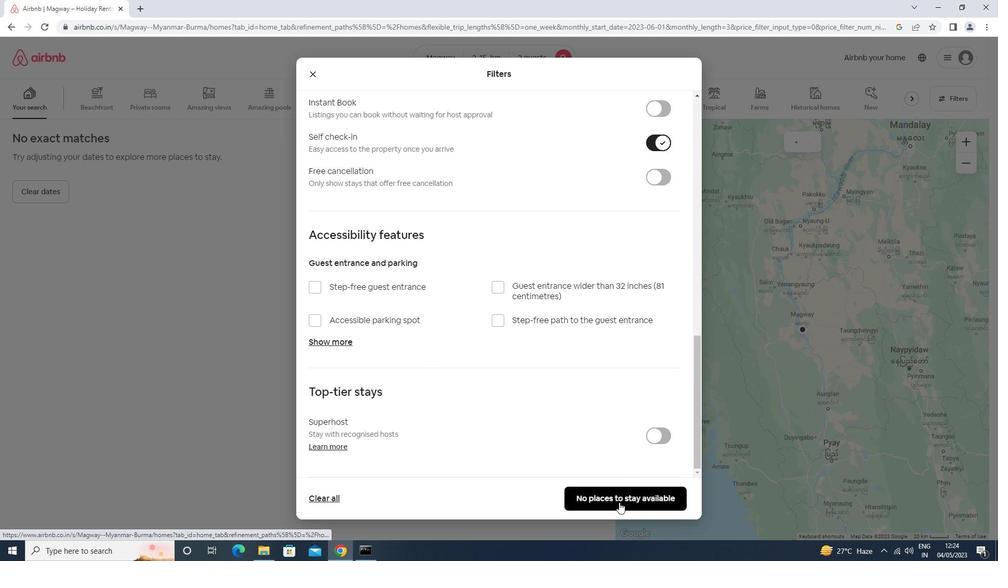 
